 Task: Use the formula "IMABS" in spreadsheet "Project portfolio".
Action: Mouse moved to (624, 99)
Screenshot: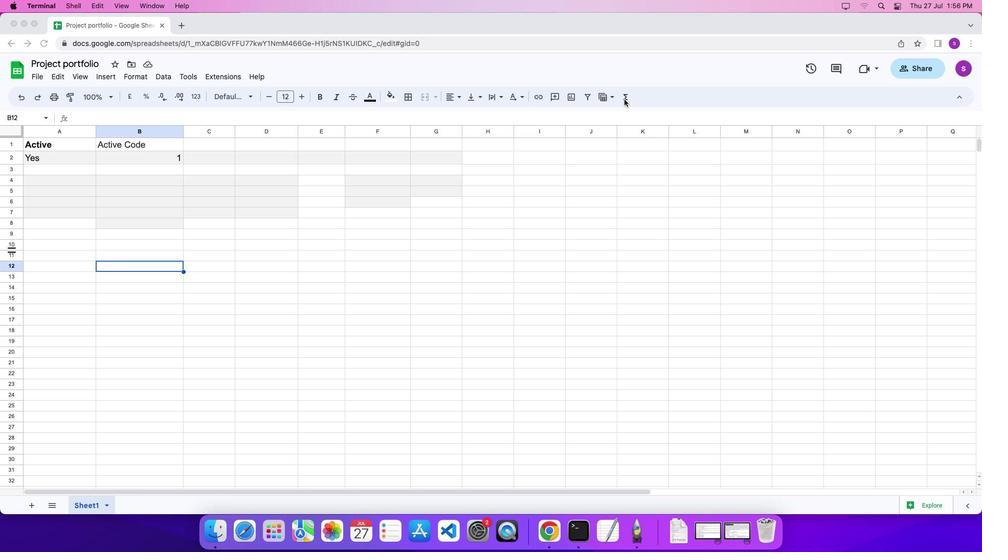 
Action: Mouse pressed left at (624, 99)
Screenshot: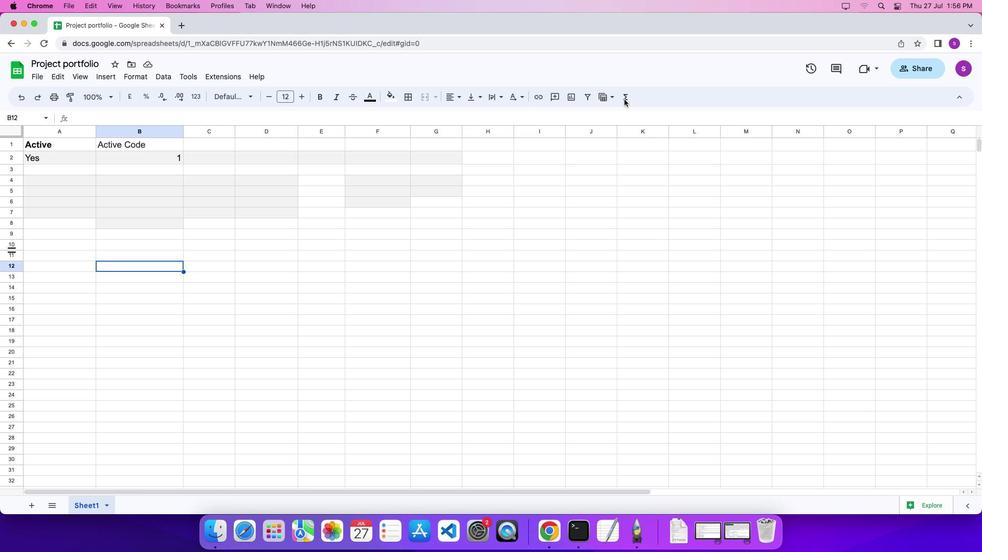 
Action: Mouse moved to (625, 97)
Screenshot: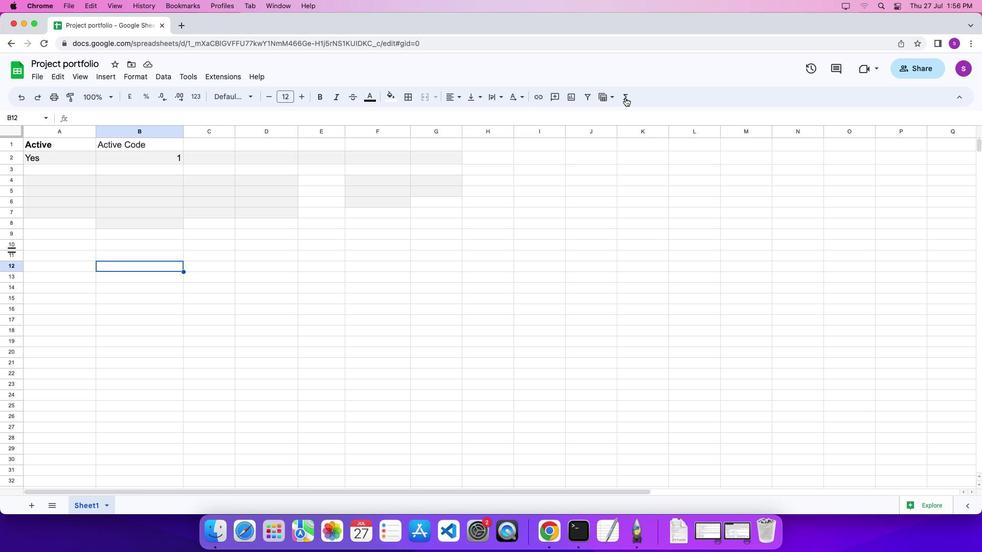 
Action: Mouse pressed left at (625, 97)
Screenshot: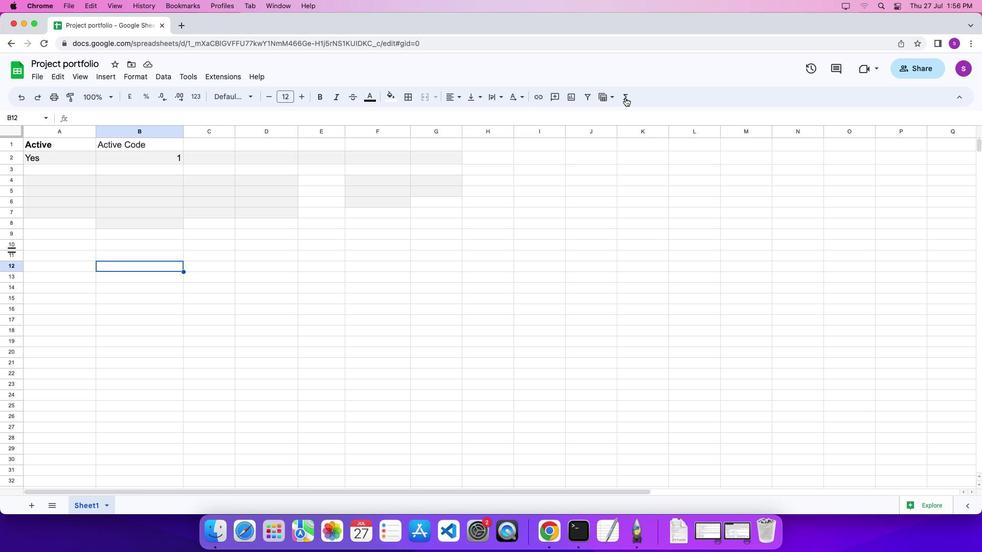 
Action: Mouse moved to (769, 445)
Screenshot: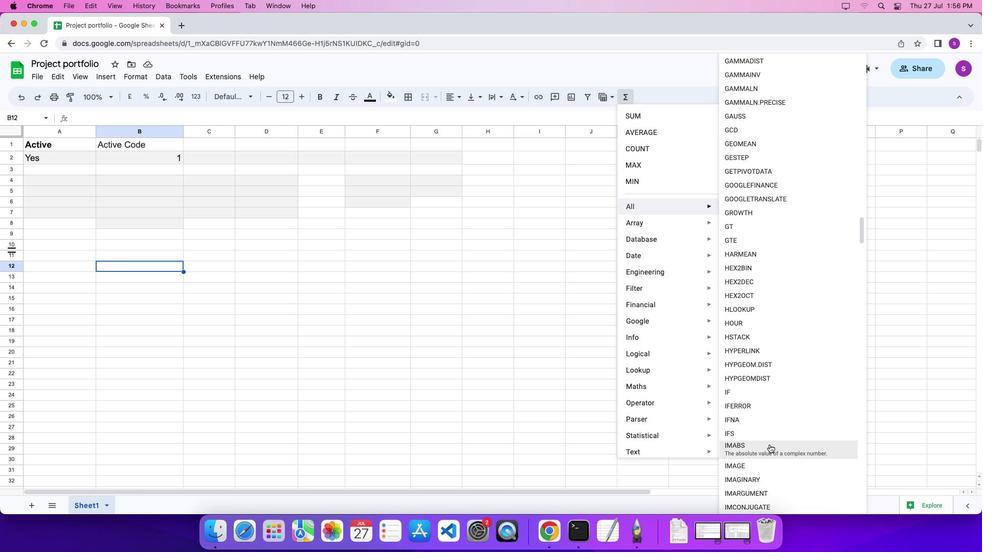 
Action: Mouse pressed left at (769, 445)
Screenshot: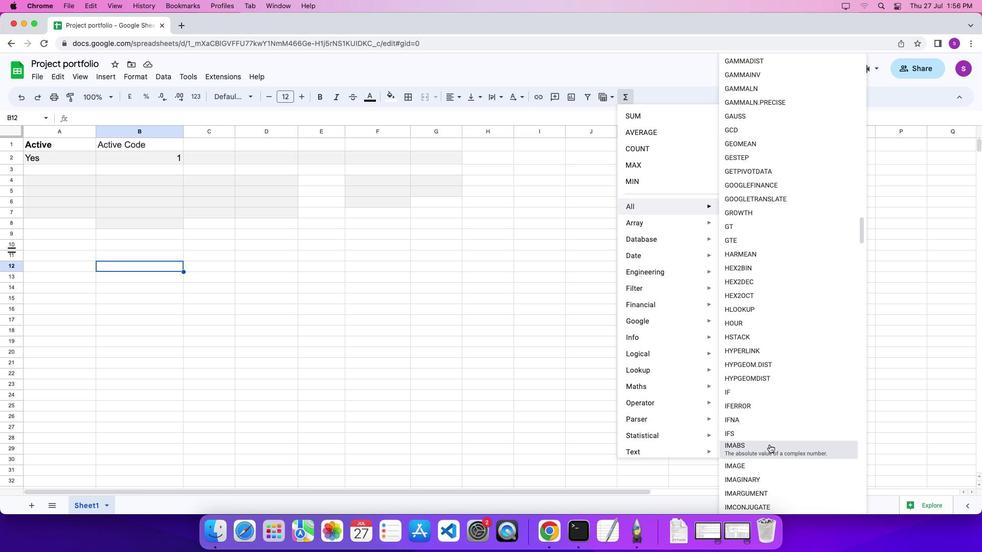 
Action: Mouse moved to (586, 316)
Screenshot: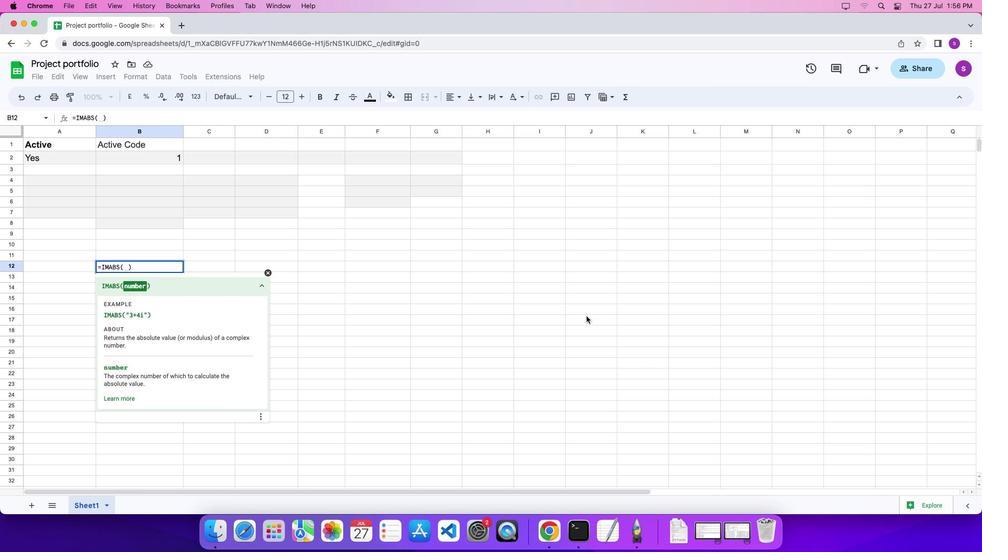 
Action: Key pressed Key.shift_r'"''3''+''4''i'Key.shift_r'"''\x03'
Screenshot: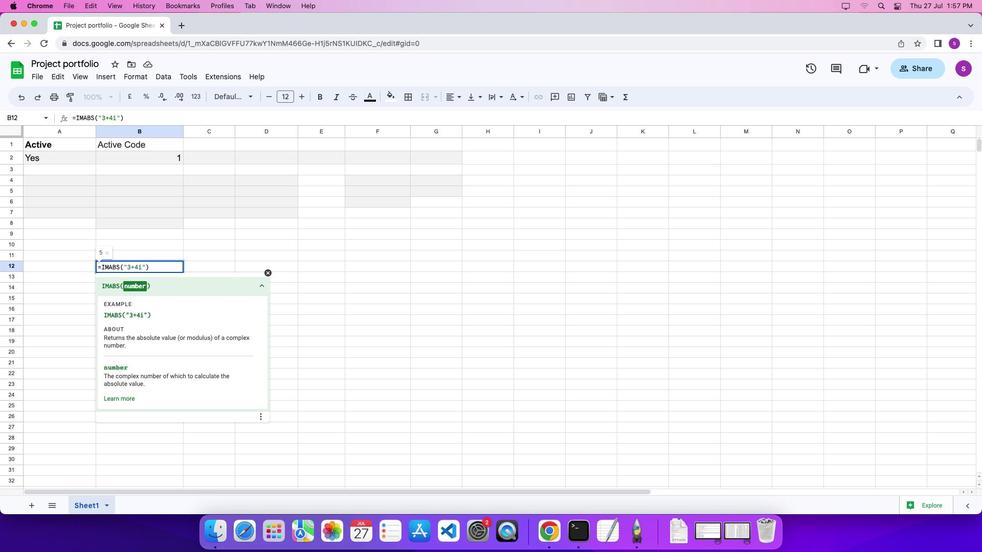 
